 Task: Reply All to email with the signature Danny Hernandez with the subject 'Late payment reminder' from softage.1@softage.net with the message 'Can you please provide me with an update on the project's risk management plan?'
Action: Mouse moved to (1187, 194)
Screenshot: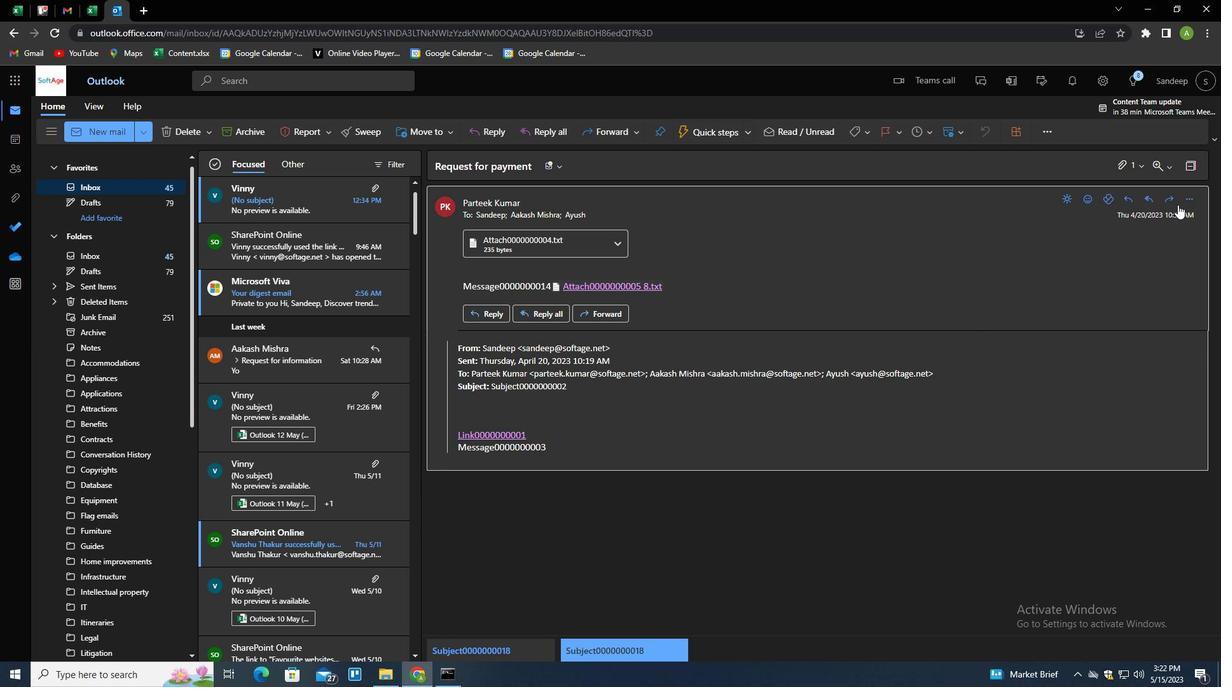 
Action: Mouse pressed left at (1187, 194)
Screenshot: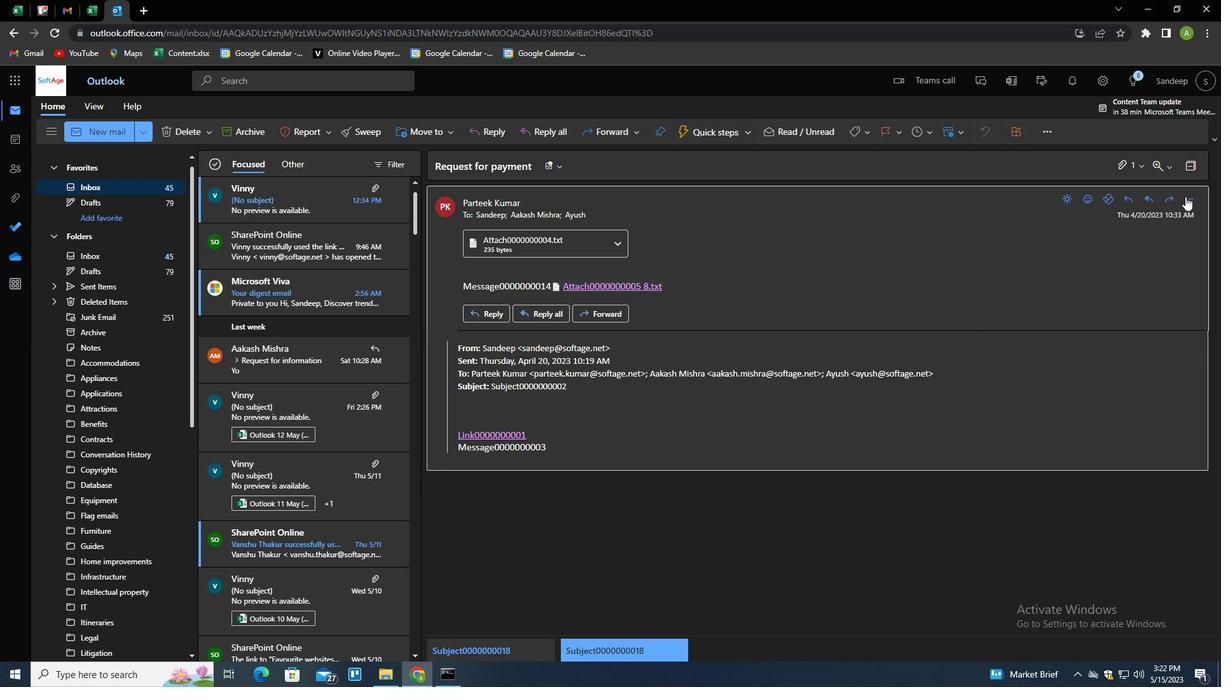 
Action: Mouse moved to (1115, 234)
Screenshot: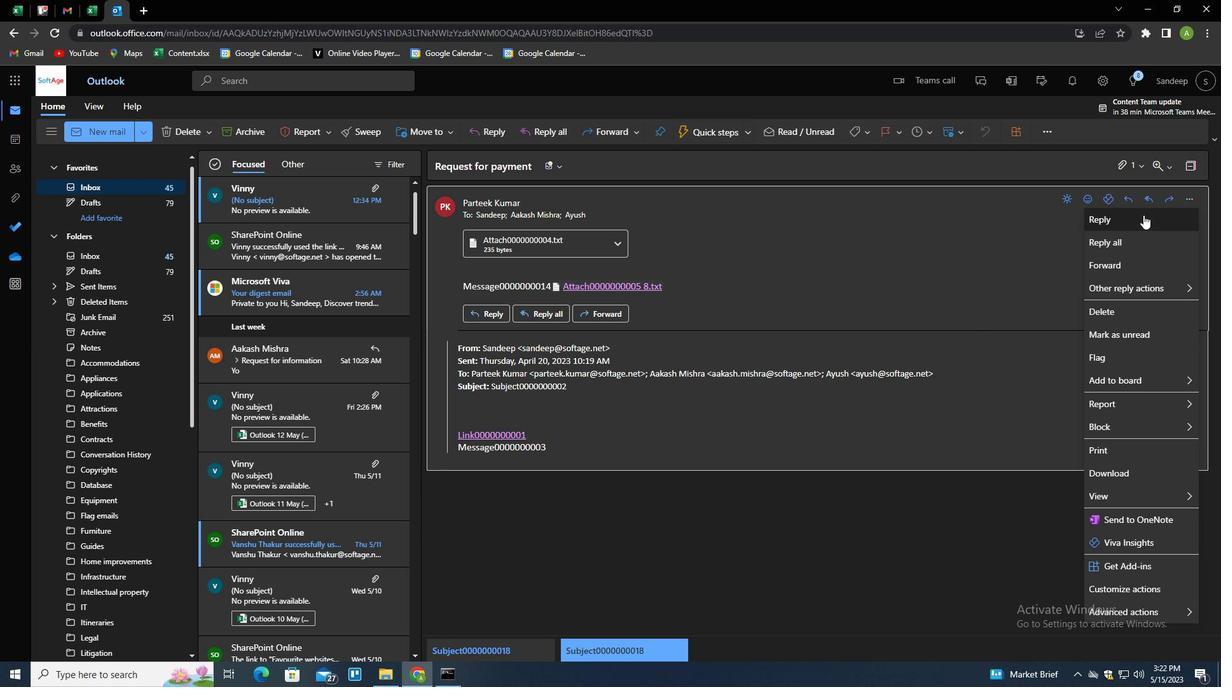 
Action: Mouse pressed left at (1115, 234)
Screenshot: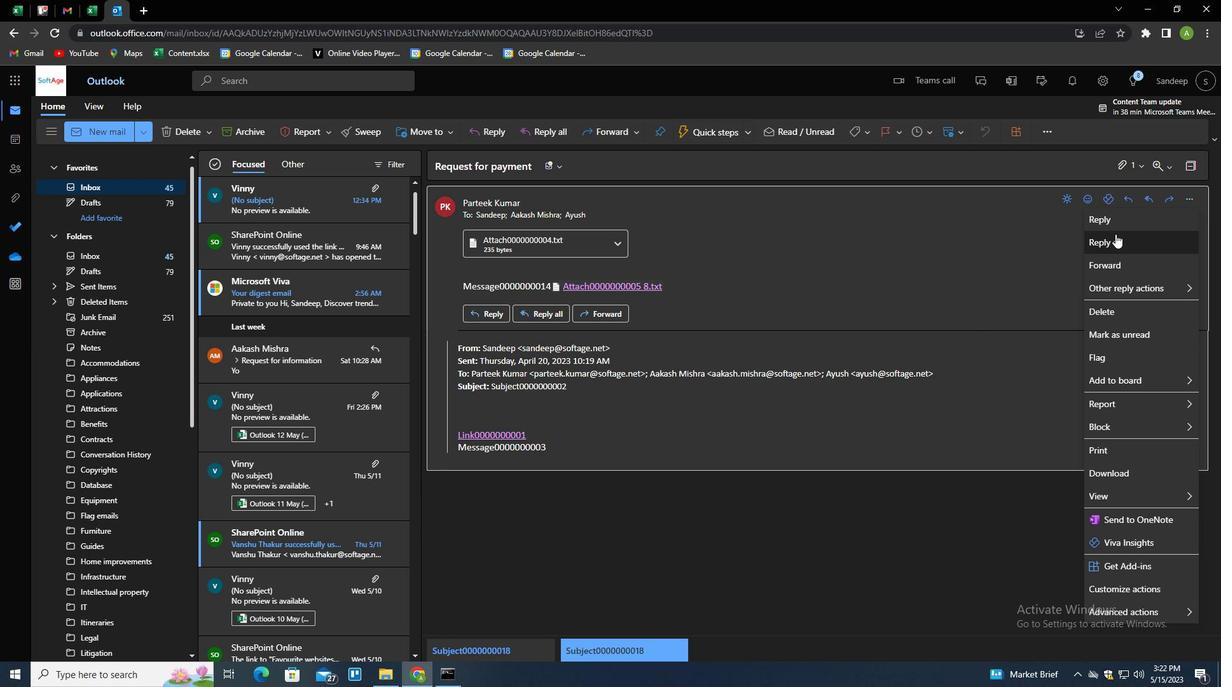 
Action: Mouse moved to (434, 363)
Screenshot: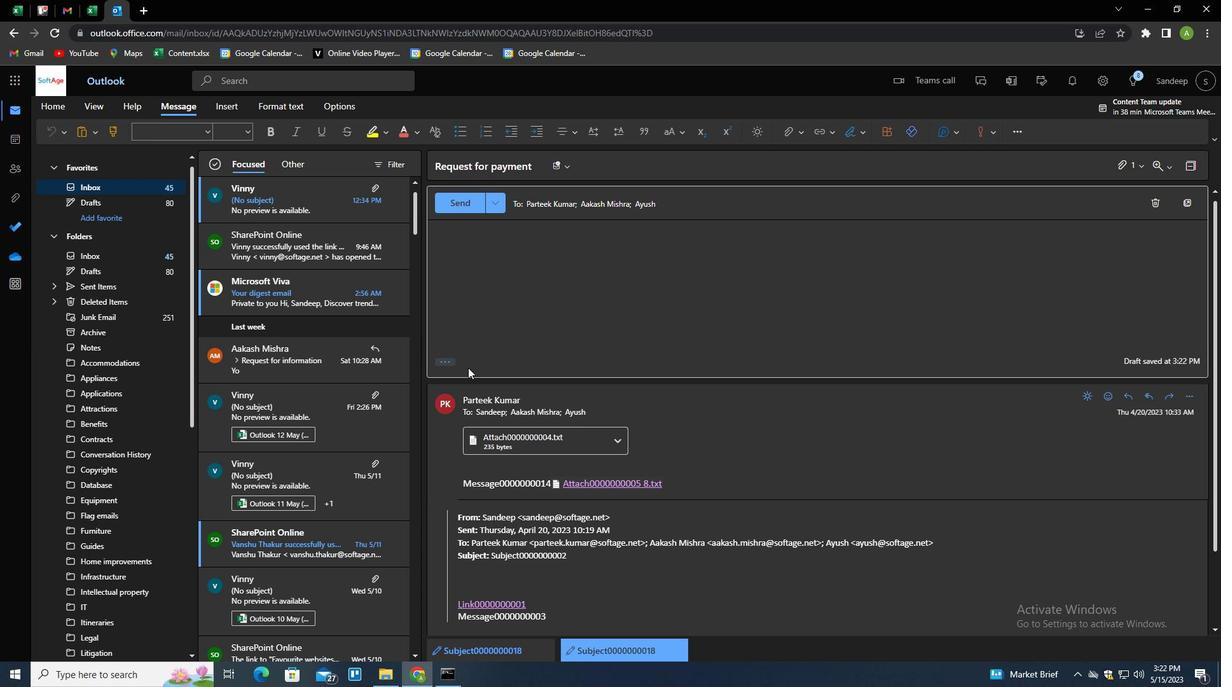 
Action: Mouse pressed left at (434, 363)
Screenshot: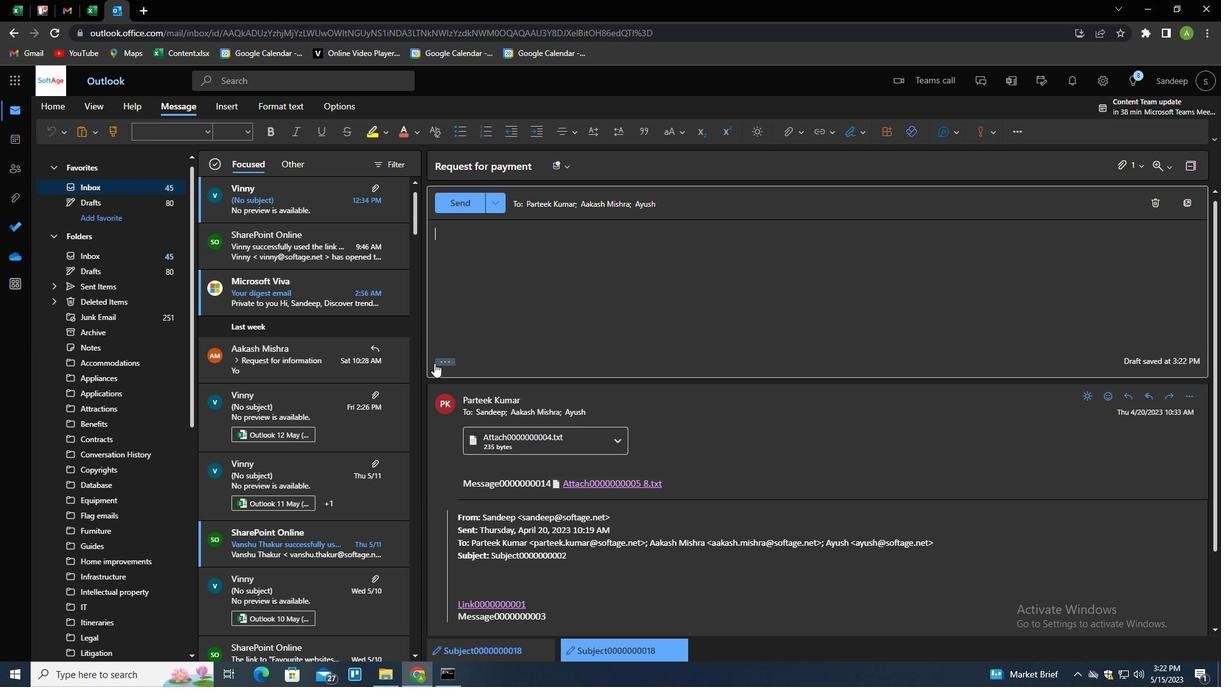 
Action: Mouse moved to (440, 363)
Screenshot: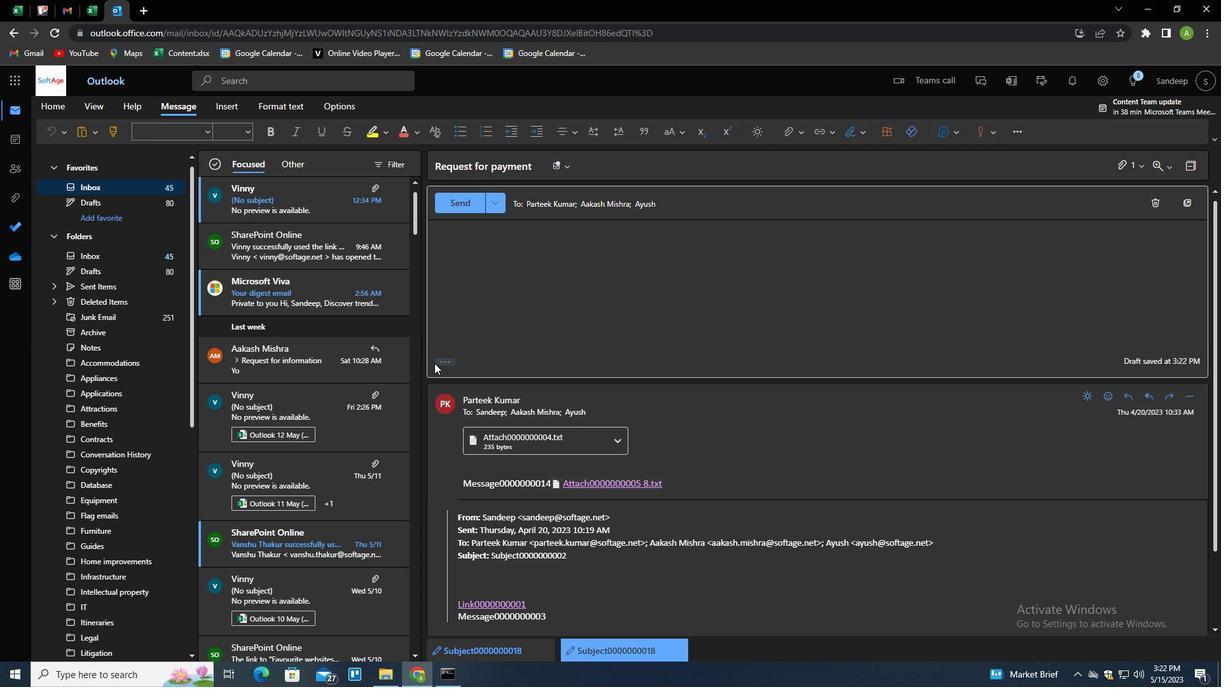 
Action: Mouse pressed left at (440, 363)
Screenshot: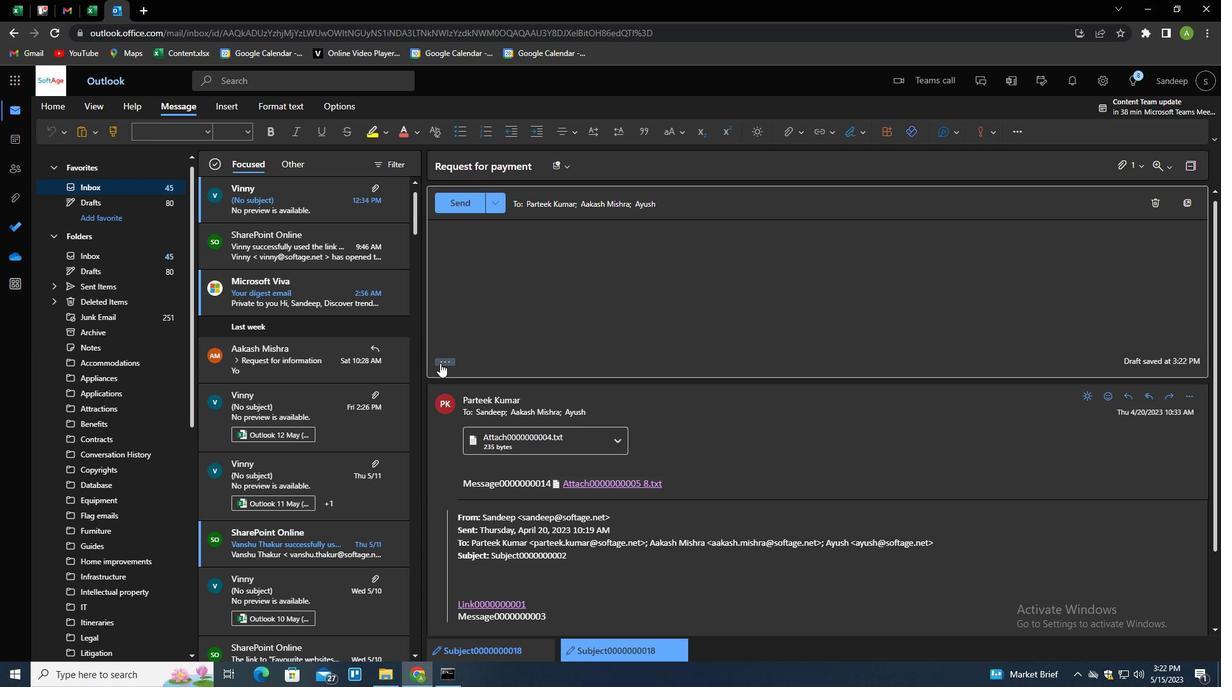 
Action: Mouse moved to (857, 132)
Screenshot: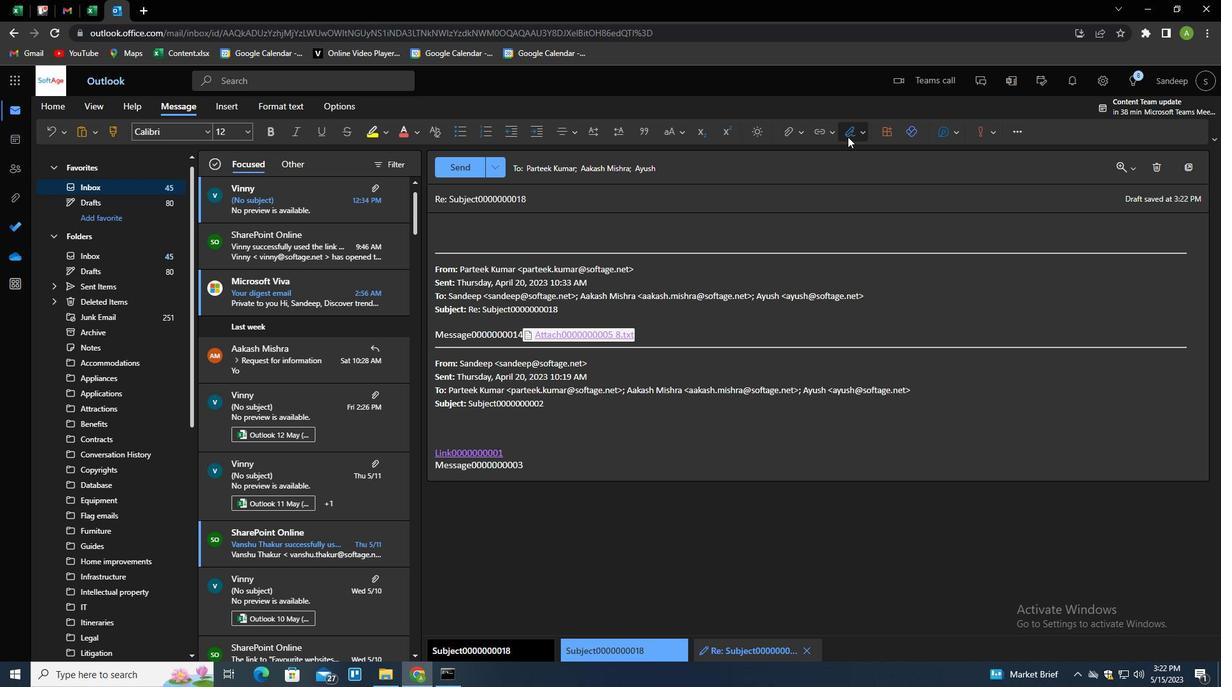 
Action: Mouse pressed left at (857, 132)
Screenshot: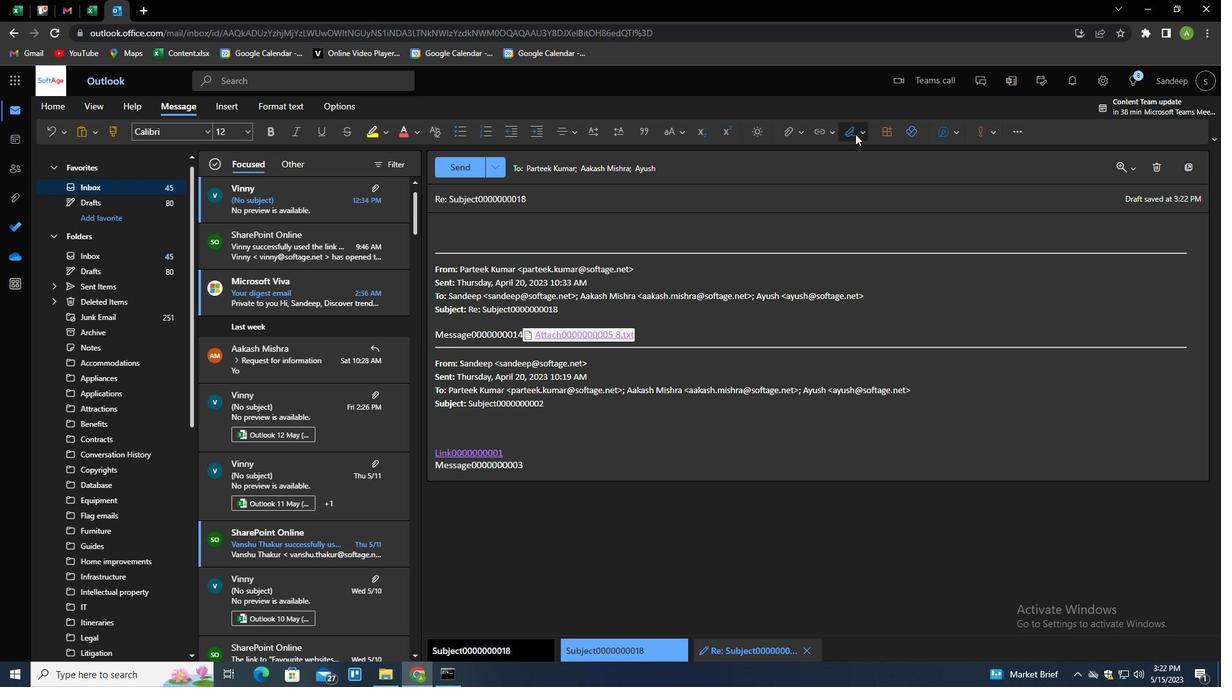 
Action: Mouse moved to (844, 180)
Screenshot: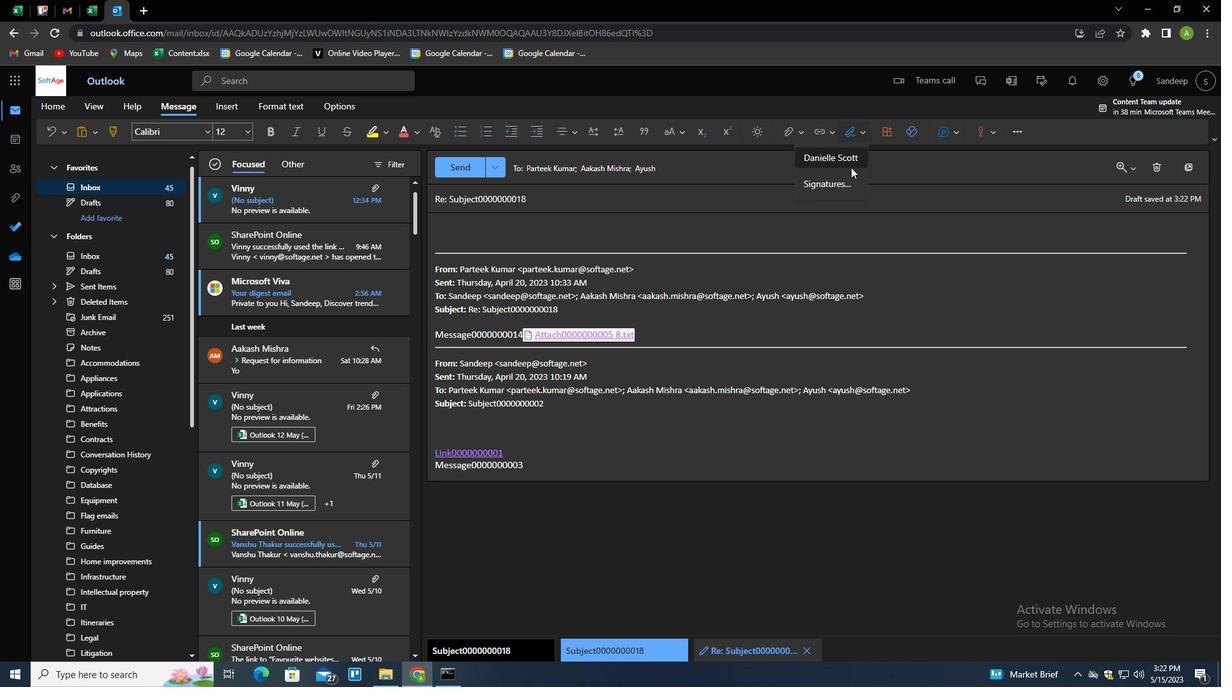 
Action: Mouse pressed left at (844, 180)
Screenshot: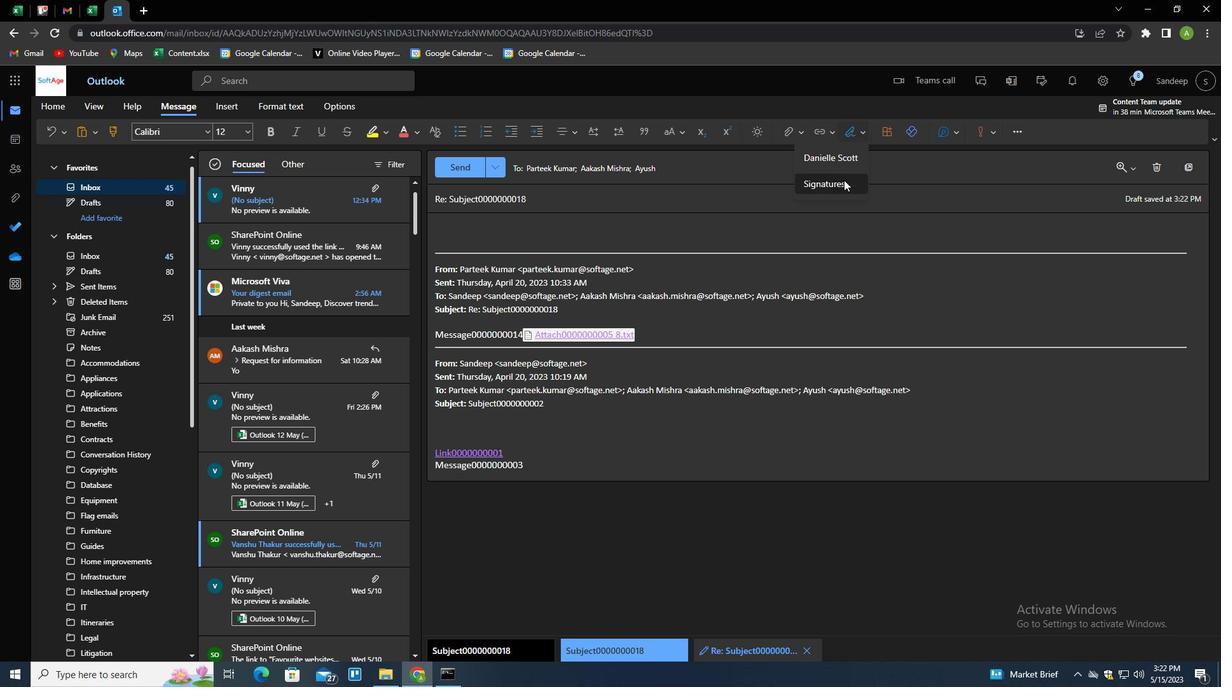 
Action: Mouse moved to (858, 235)
Screenshot: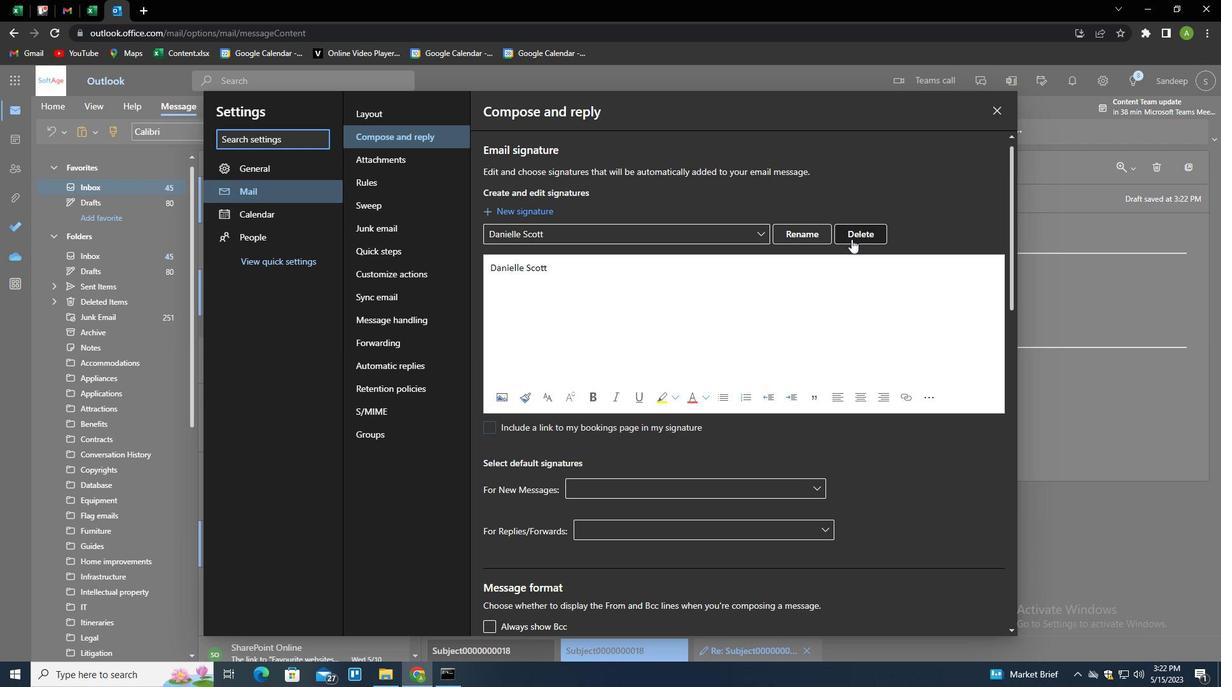 
Action: Mouse pressed left at (858, 235)
Screenshot: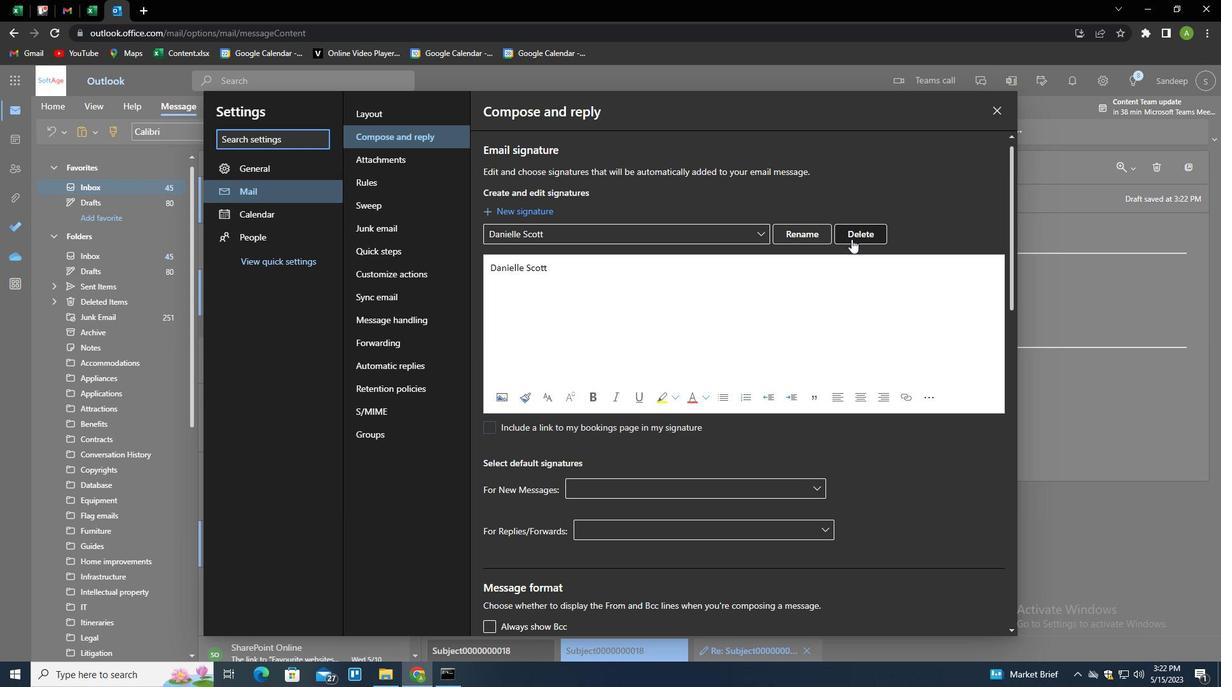 
Action: Mouse moved to (846, 234)
Screenshot: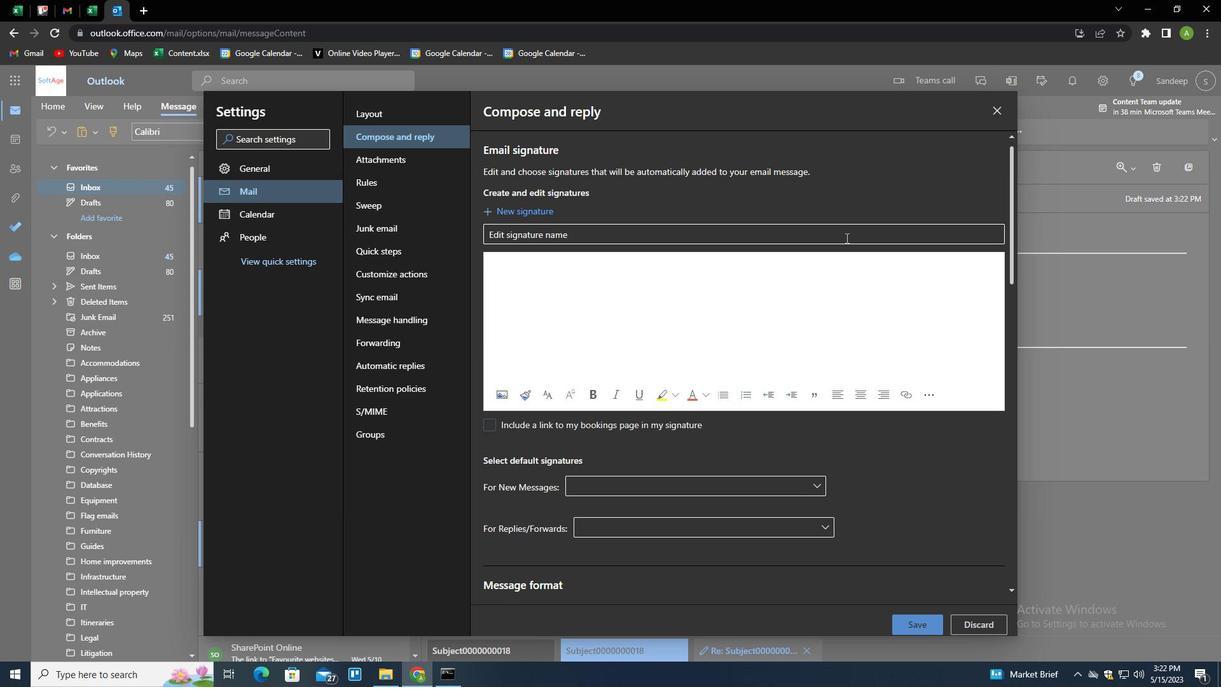 
Action: Mouse pressed left at (846, 234)
Screenshot: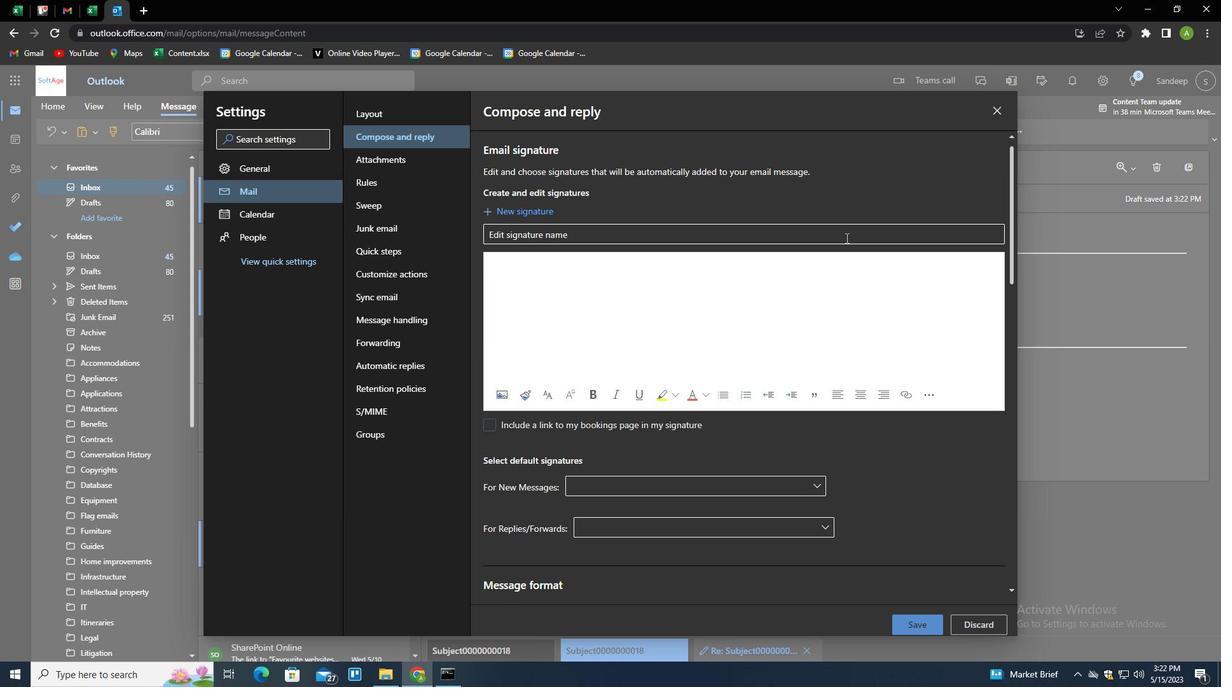 
Action: Key pressed <Key.shift>DN<Key.backspace>ANNY<Key.space><Key.shift>HERNANDE<Key.shift>Z<Key.tab><Key.shift>DANNY<Key.space><Key.shift>GER<Key.backspace><Key.backspace><Key.backspace><Key.backspace><Key.space><Key.shift>HERNANDEZ
Screenshot: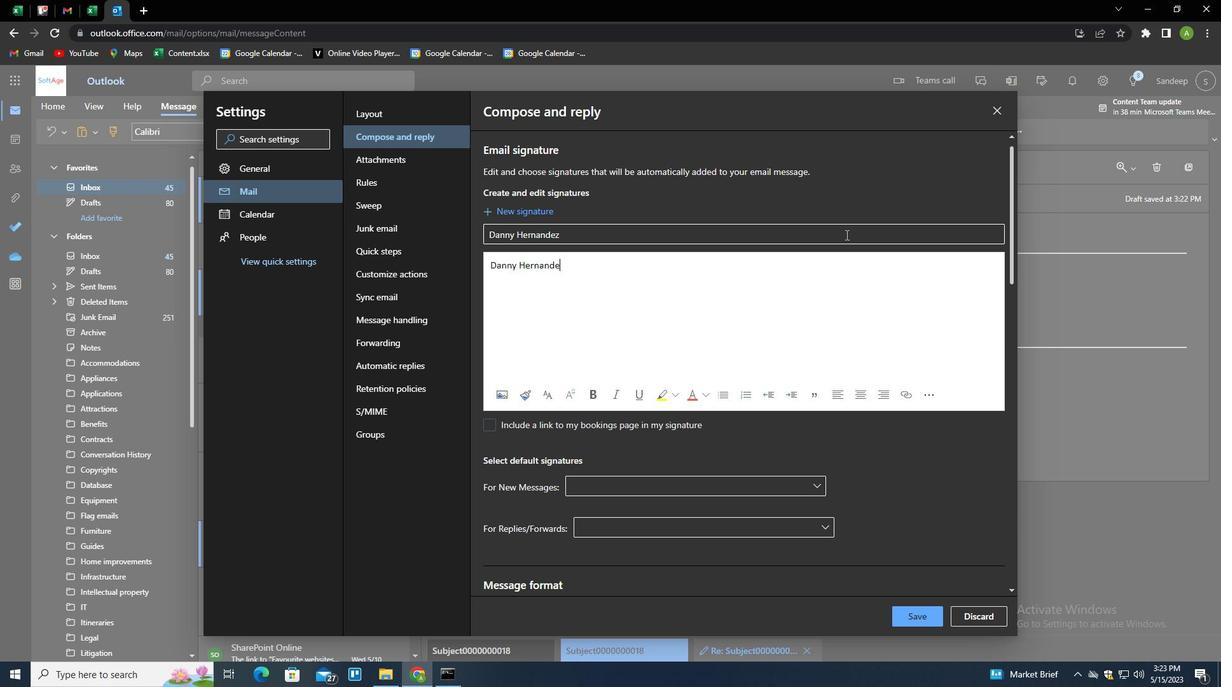 
Action: Mouse moved to (921, 615)
Screenshot: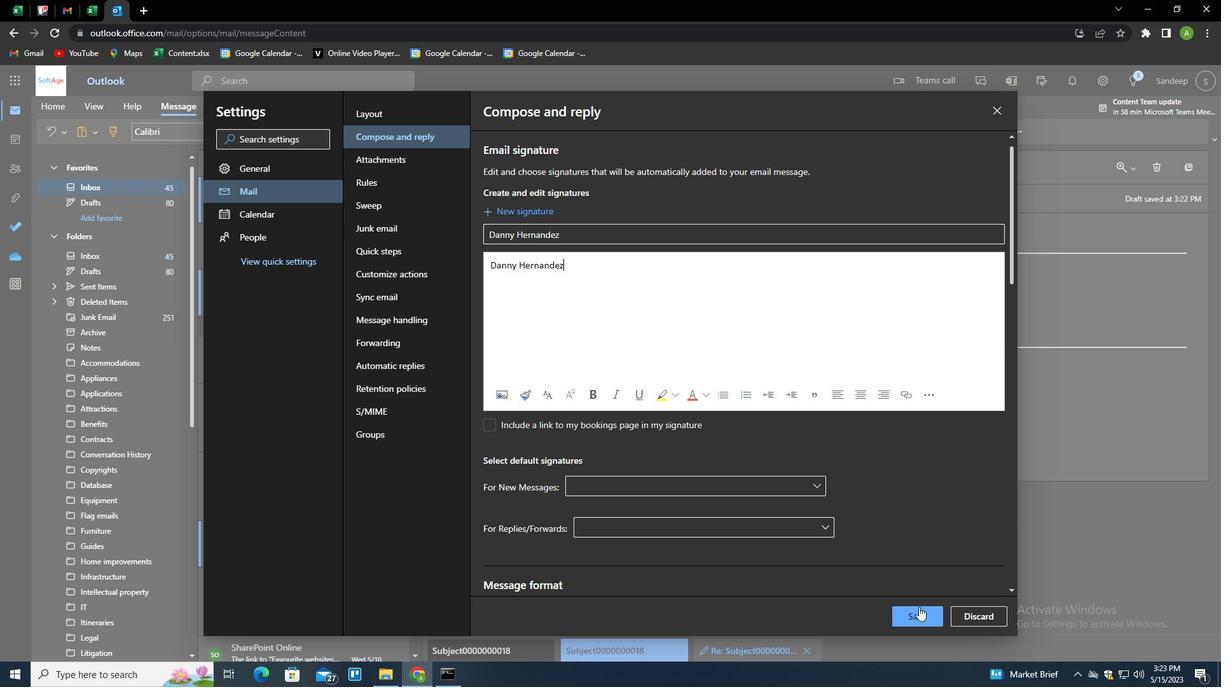 
Action: Mouse pressed left at (921, 615)
Screenshot: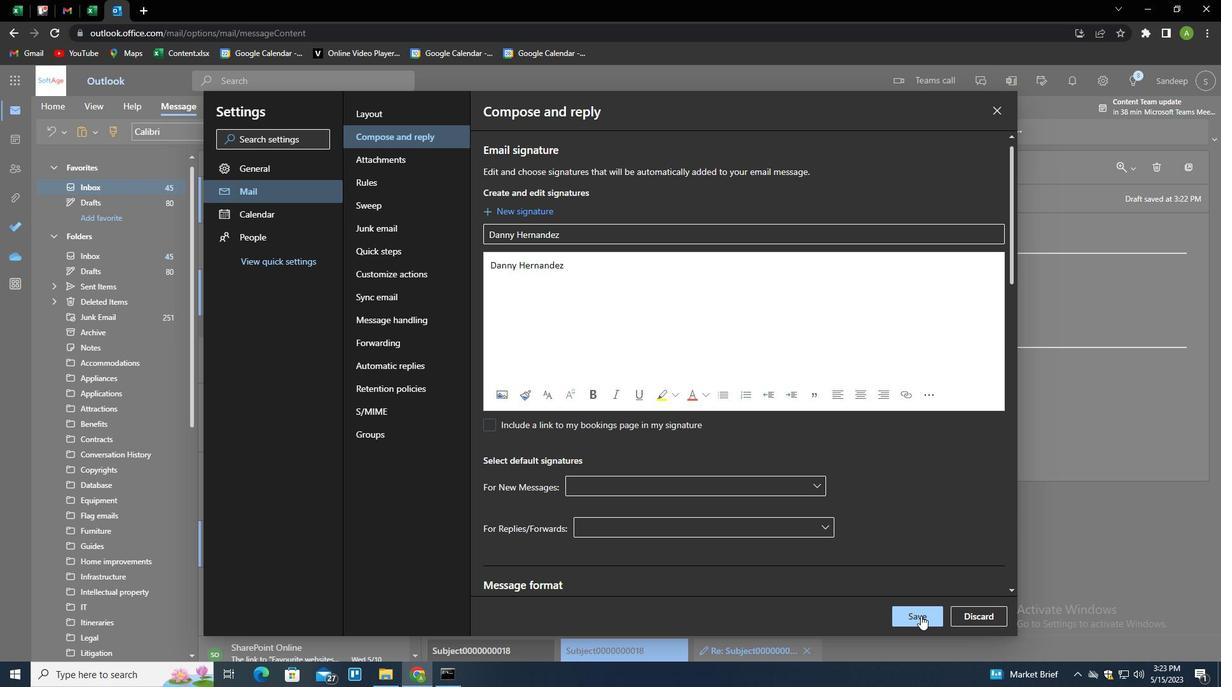 
Action: Mouse moved to (1071, 305)
Screenshot: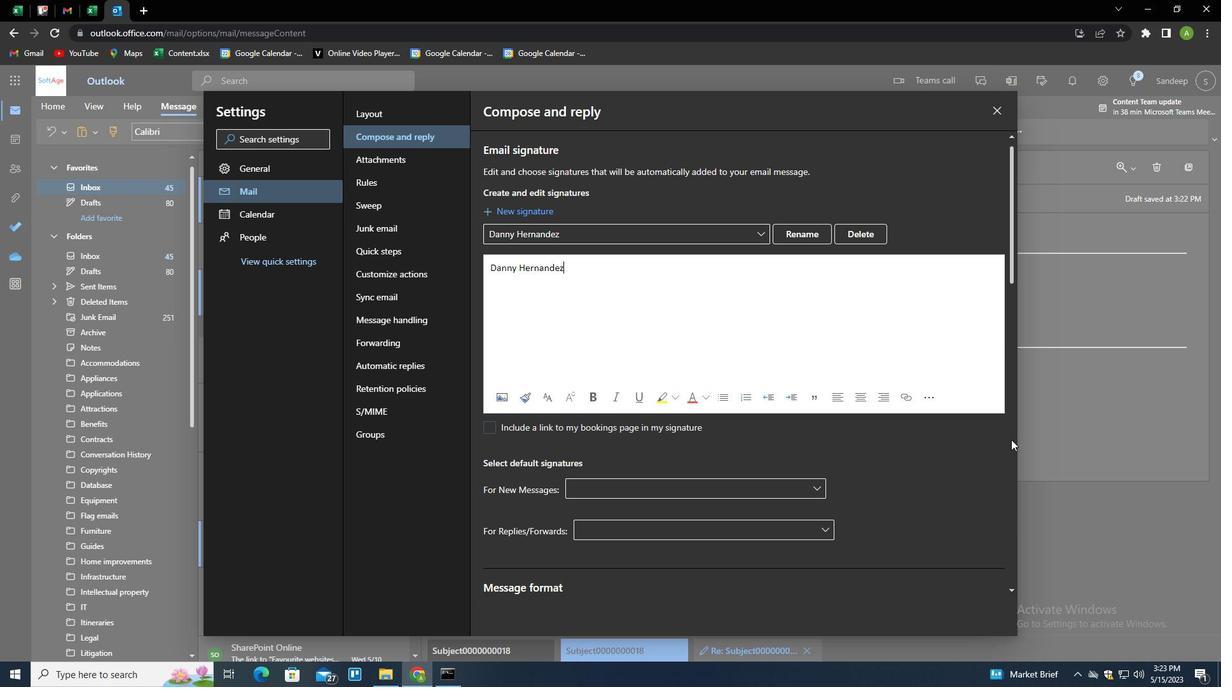 
Action: Mouse pressed left at (1071, 305)
Screenshot: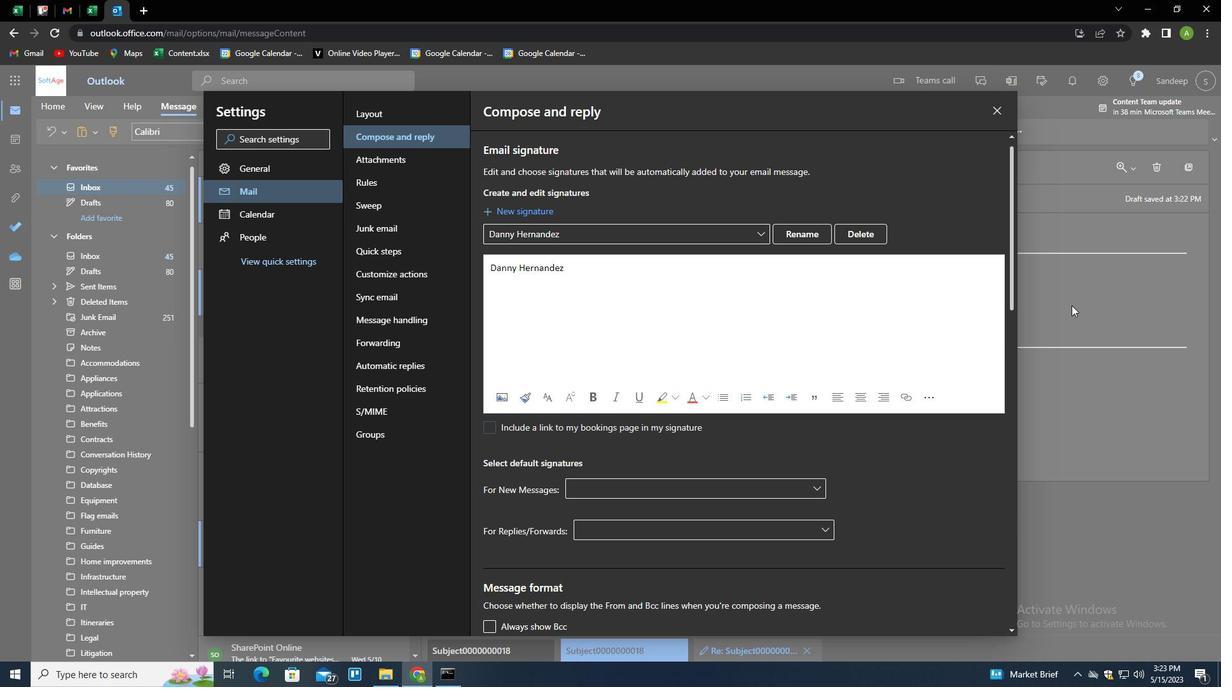 
Action: Mouse moved to (851, 129)
Screenshot: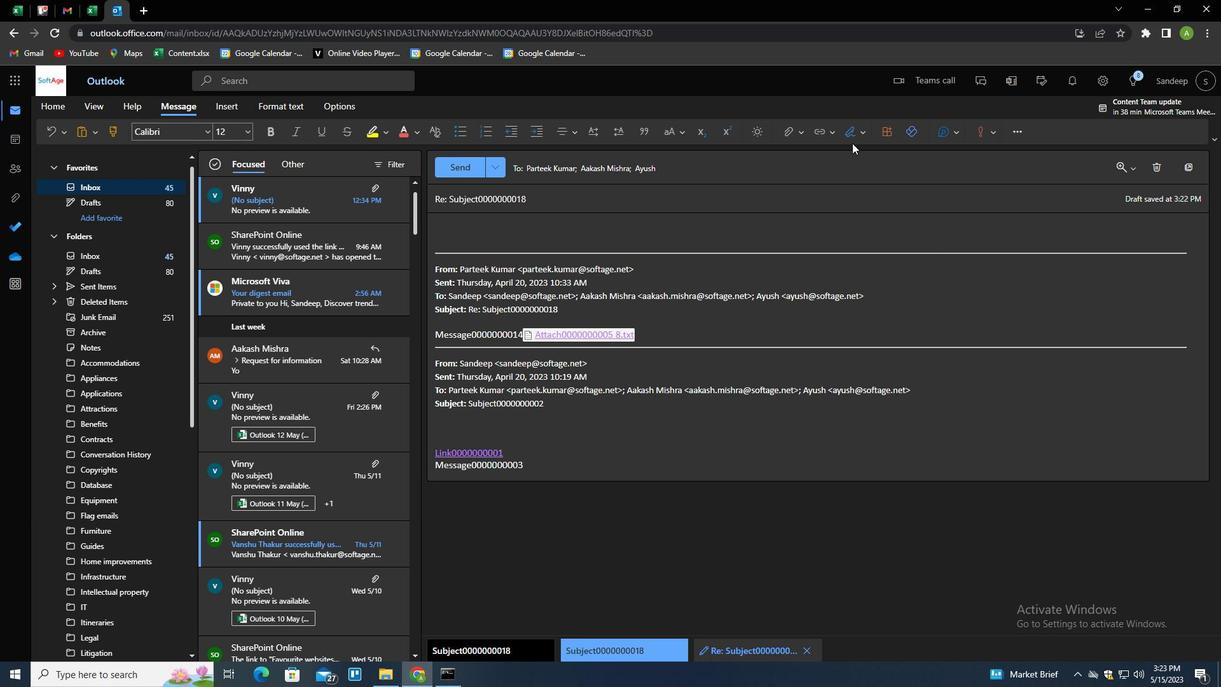 
Action: Mouse pressed left at (851, 129)
Screenshot: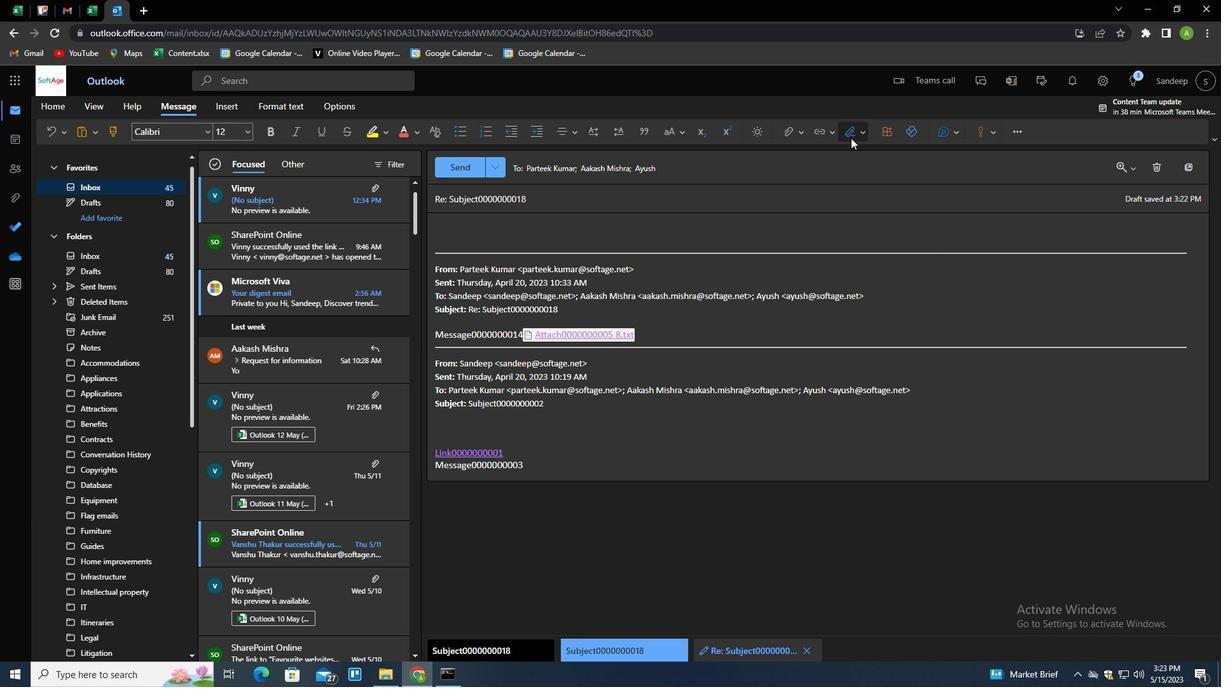 
Action: Mouse moved to (846, 157)
Screenshot: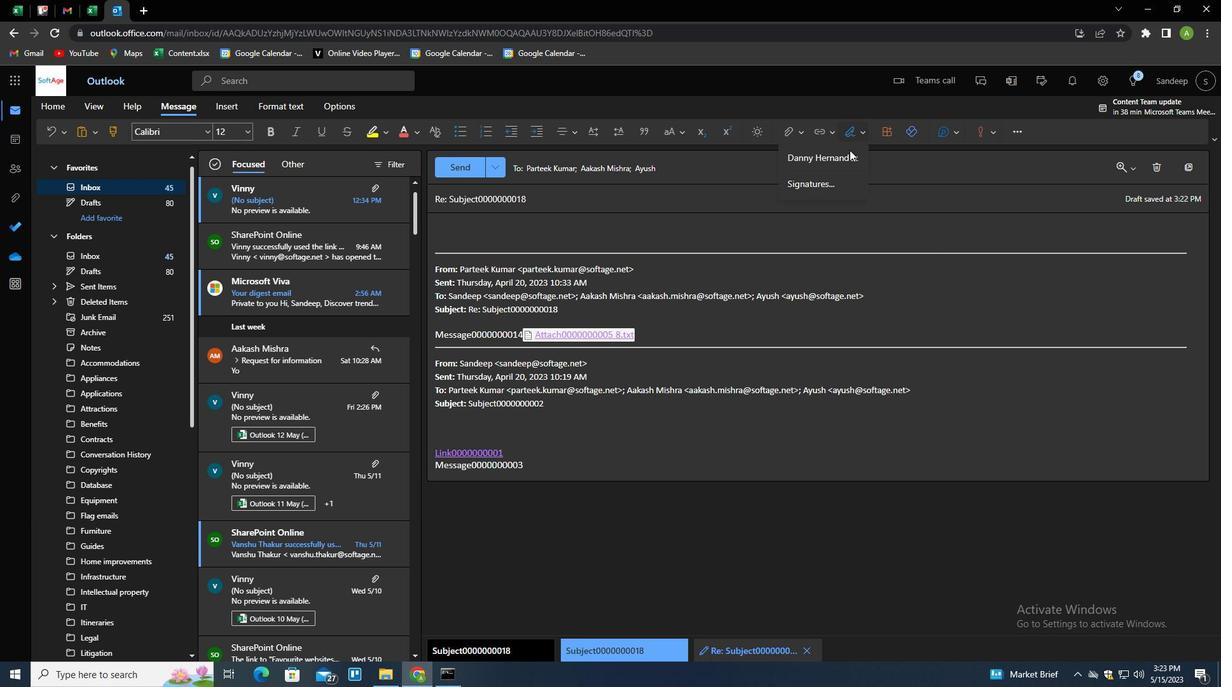 
Action: Mouse pressed left at (846, 157)
Screenshot: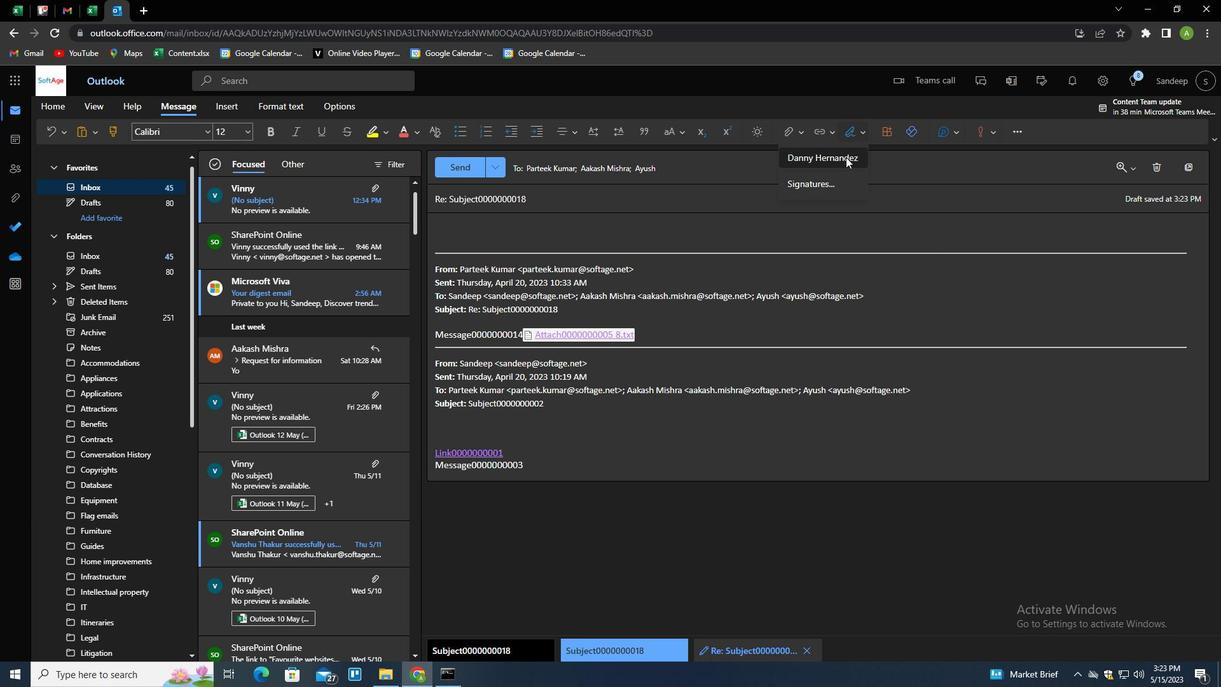 
Action: Mouse moved to (499, 201)
Screenshot: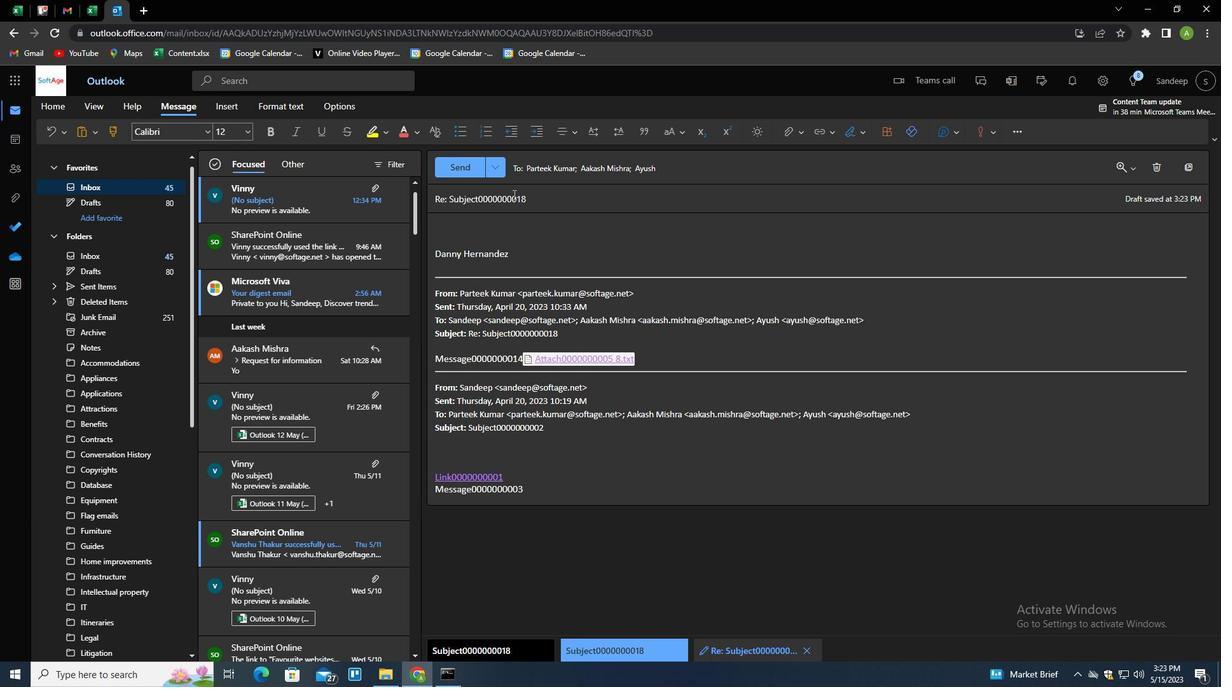 
Action: Mouse pressed left at (499, 201)
Screenshot: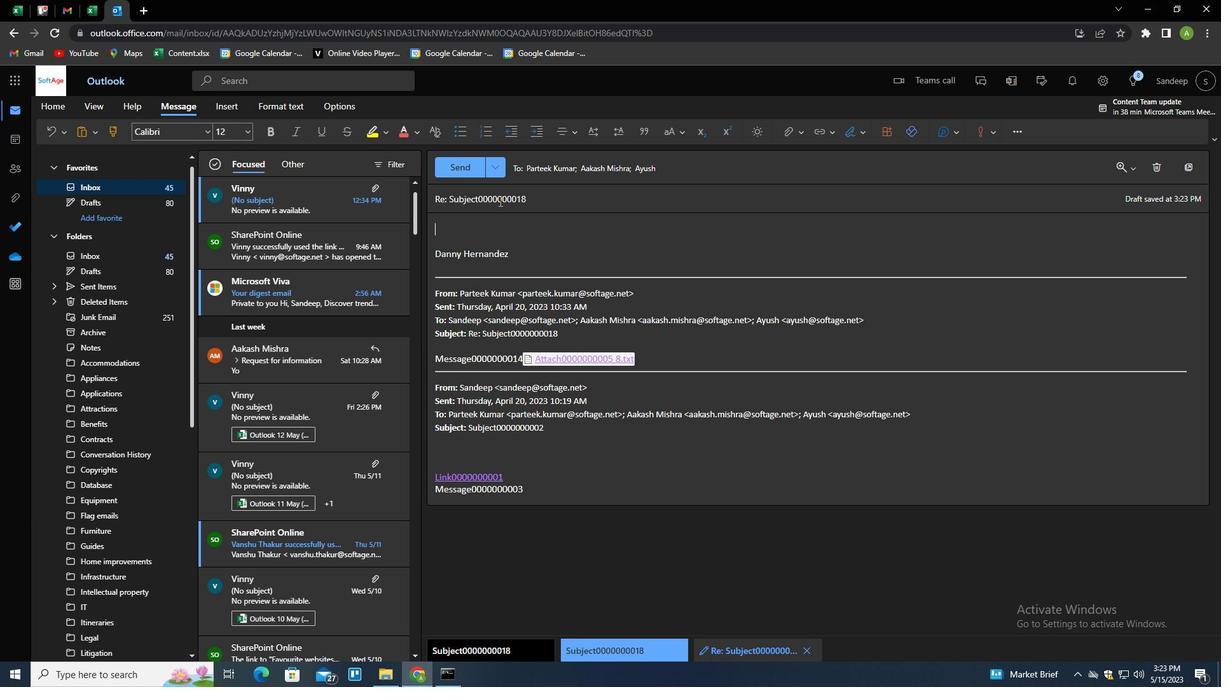 
Action: Mouse pressed left at (499, 201)
Screenshot: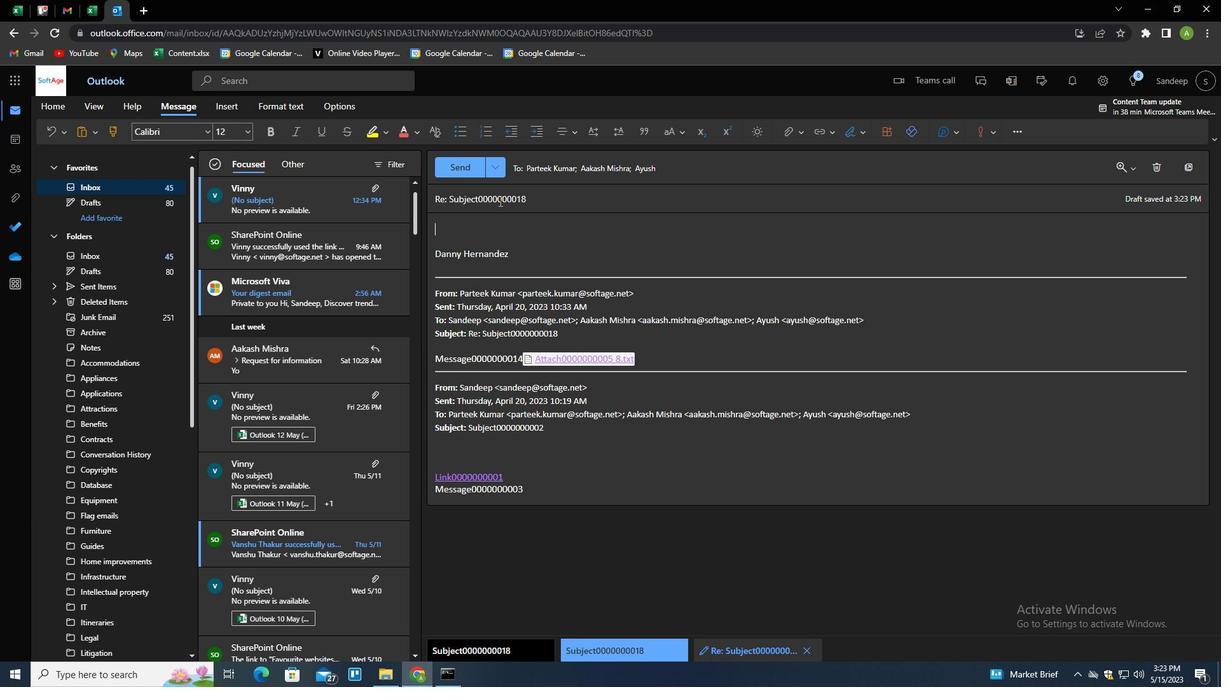 
Action: Mouse pressed left at (499, 201)
Screenshot: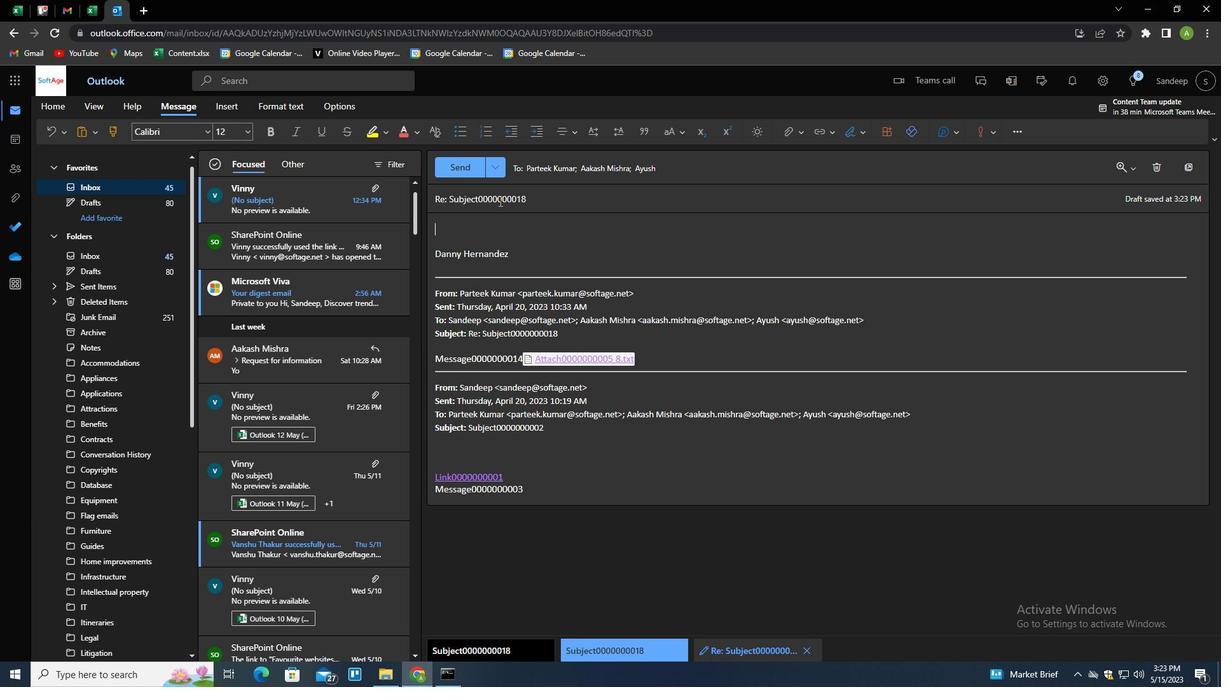 
Action: Key pressed <Key.shift>LATE<Key.space>PAYMENT<Key.space>REMINDER<Key.tab><Key.shift>CAN<Key.space>YOU<Key.space>PLES<Key.backspace>ASE<Key.space>PROVIDEJ<Key.space><Key.backspace><Key.backspace><Key.space>ME<Key.space>WIRH<Key.backspace><Key.backspace>TH<Key.space>AN<Key.space>UPDATE<Key.space>O<Key.space><Key.backspace>N<Key.space>THE<Key.space>PROJECT'S<Key.space>RIST<Key.backspace>K<Key.space>MANAGEMENT<Key.space>PLAN<Key.shift>?
Screenshot: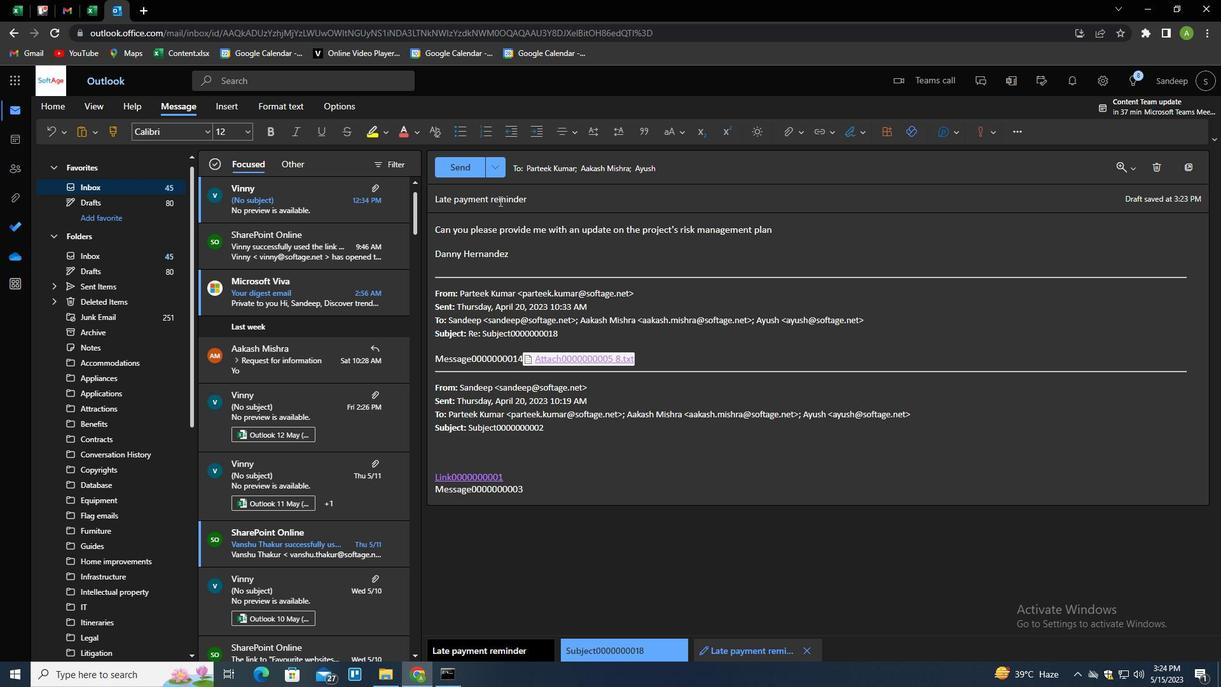
Action: Mouse moved to (470, 170)
Screenshot: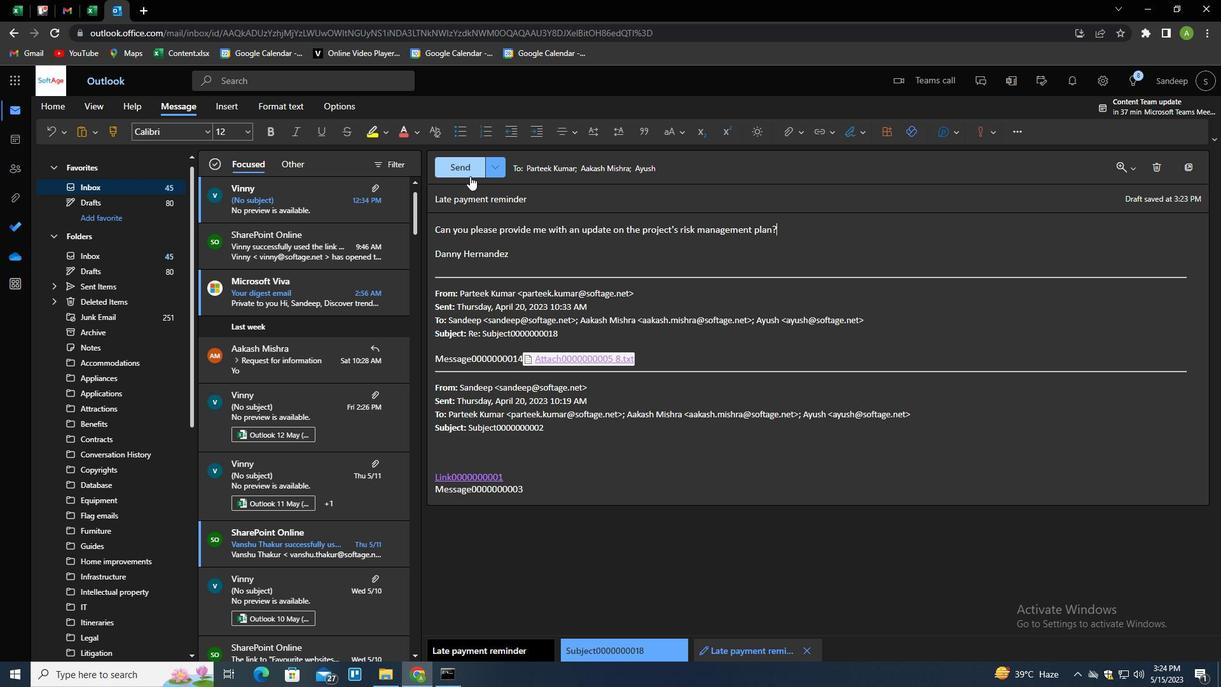 
Action: Mouse pressed left at (470, 170)
Screenshot: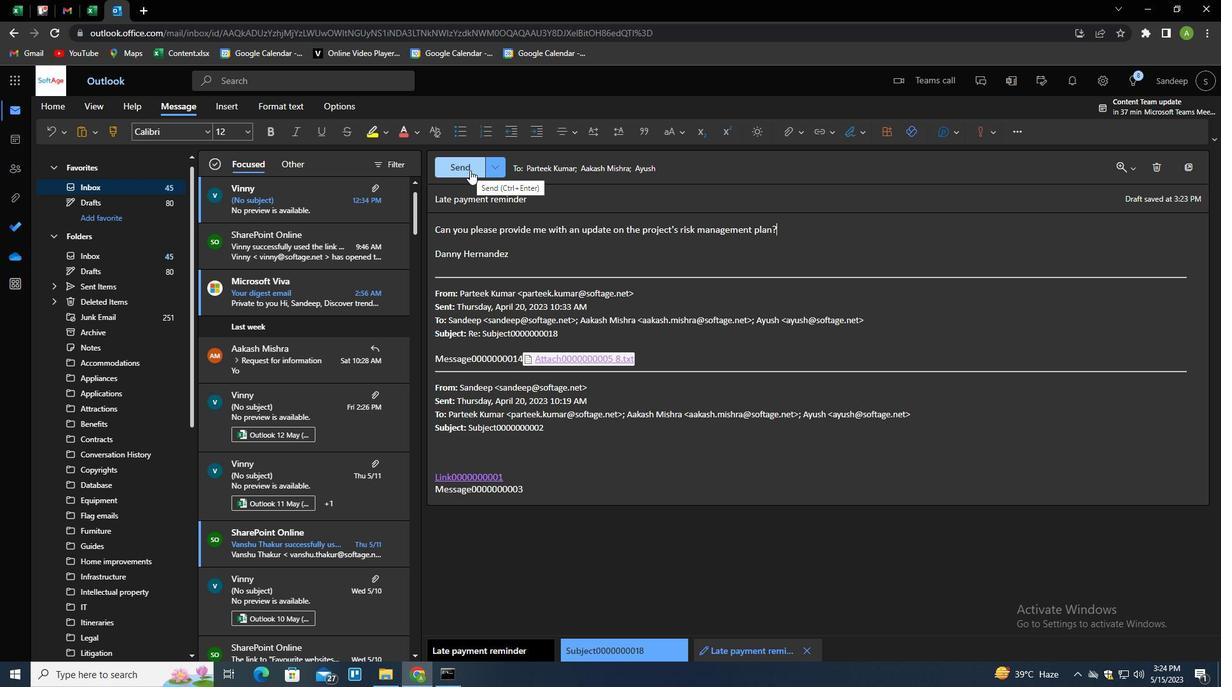 
